 Task: Create a rule when a card is archived by anyone.
Action: Mouse moved to (810, 298)
Screenshot: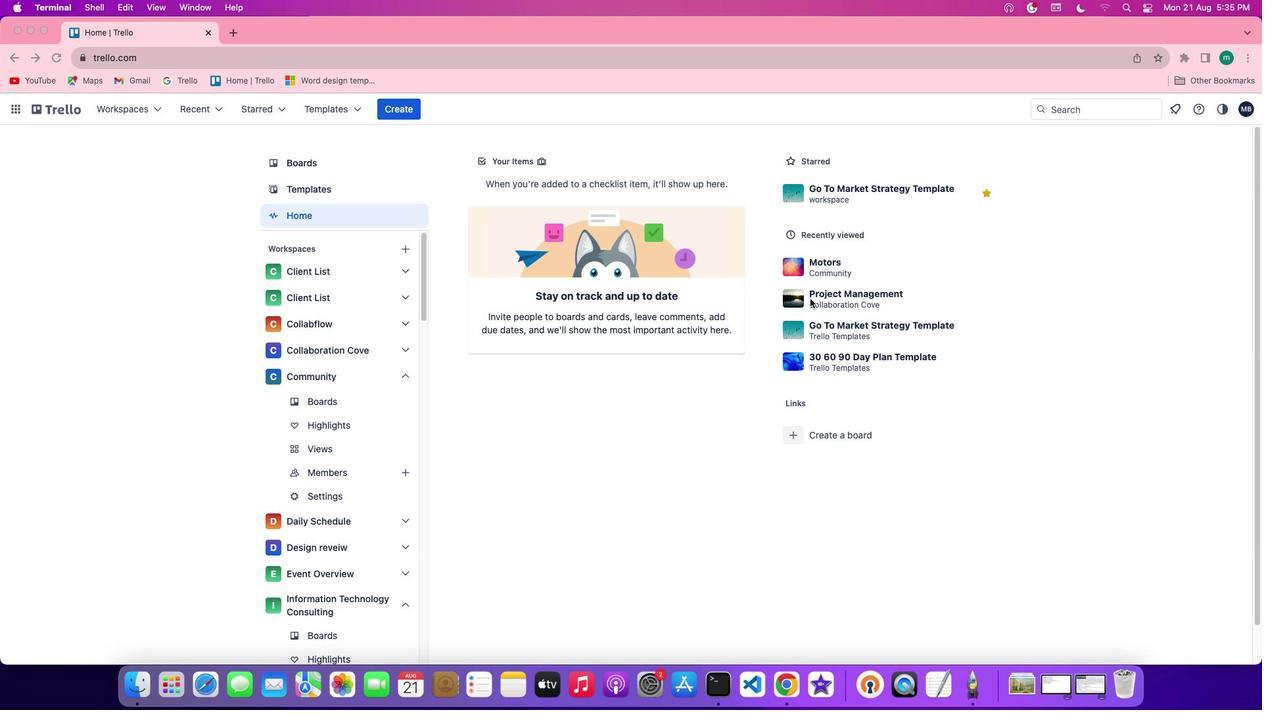 
Action: Mouse pressed left at (810, 298)
Screenshot: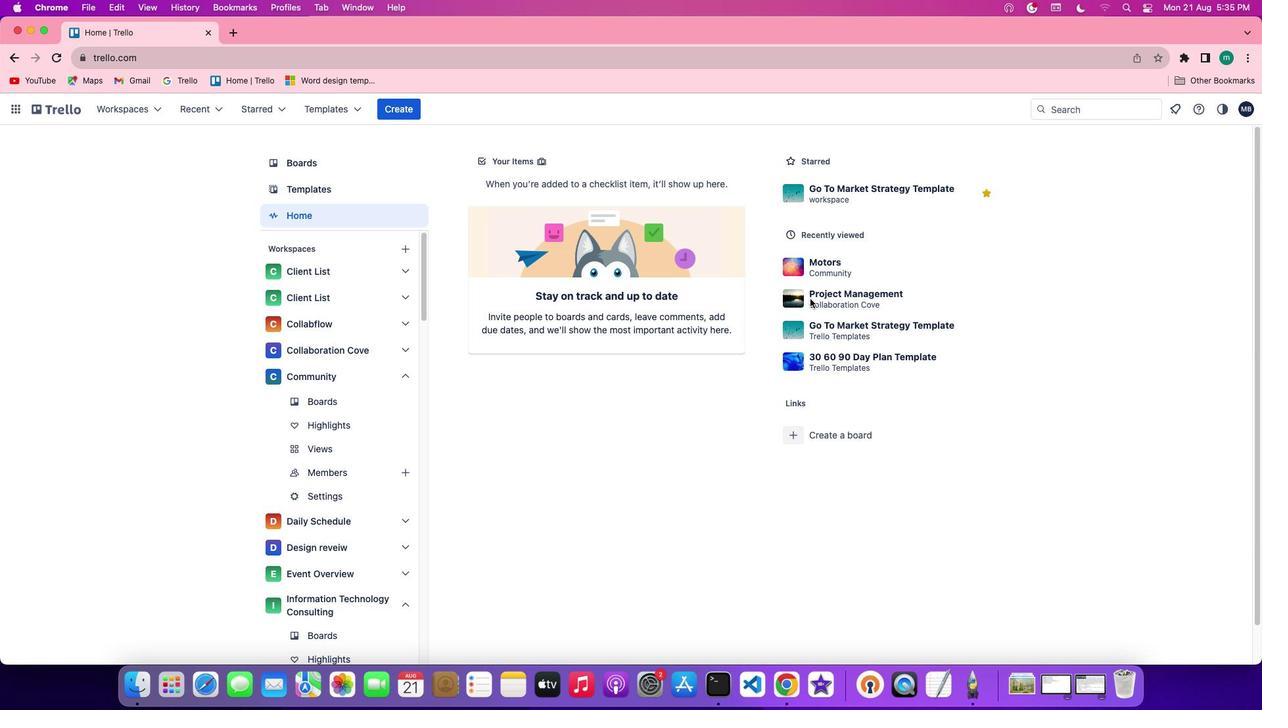 
Action: Mouse moved to (818, 296)
Screenshot: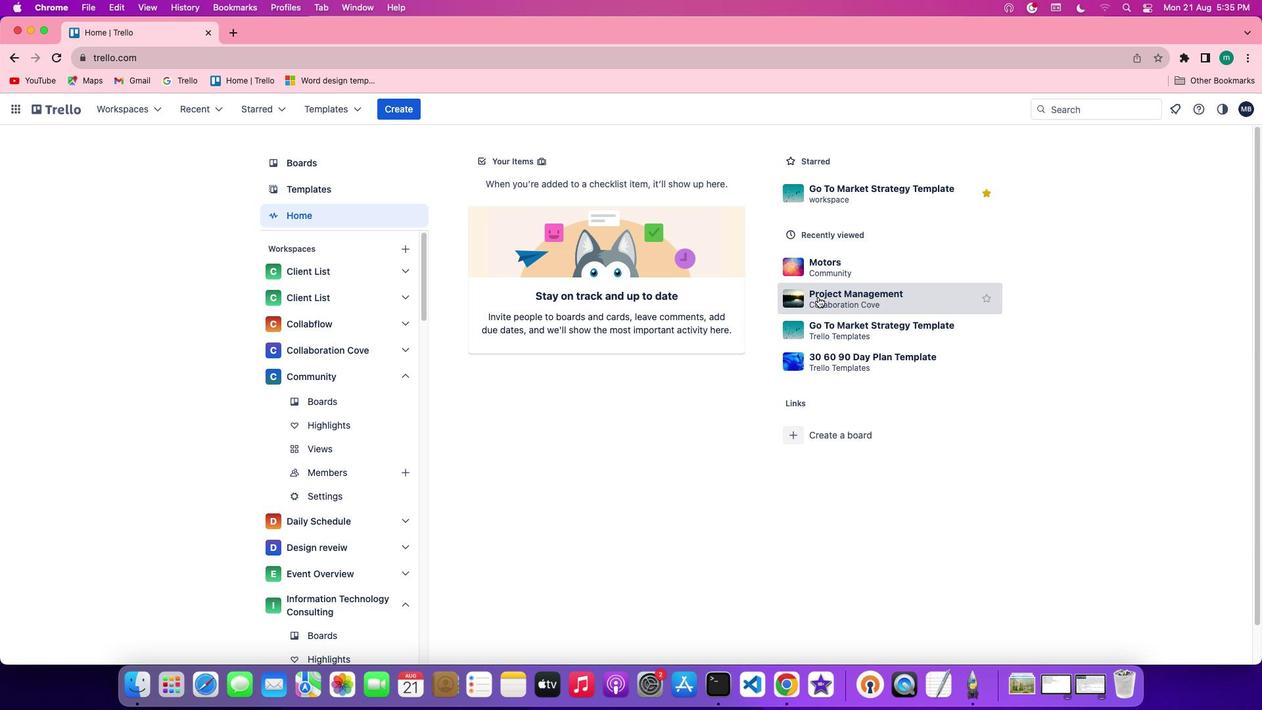 
Action: Mouse pressed left at (818, 296)
Screenshot: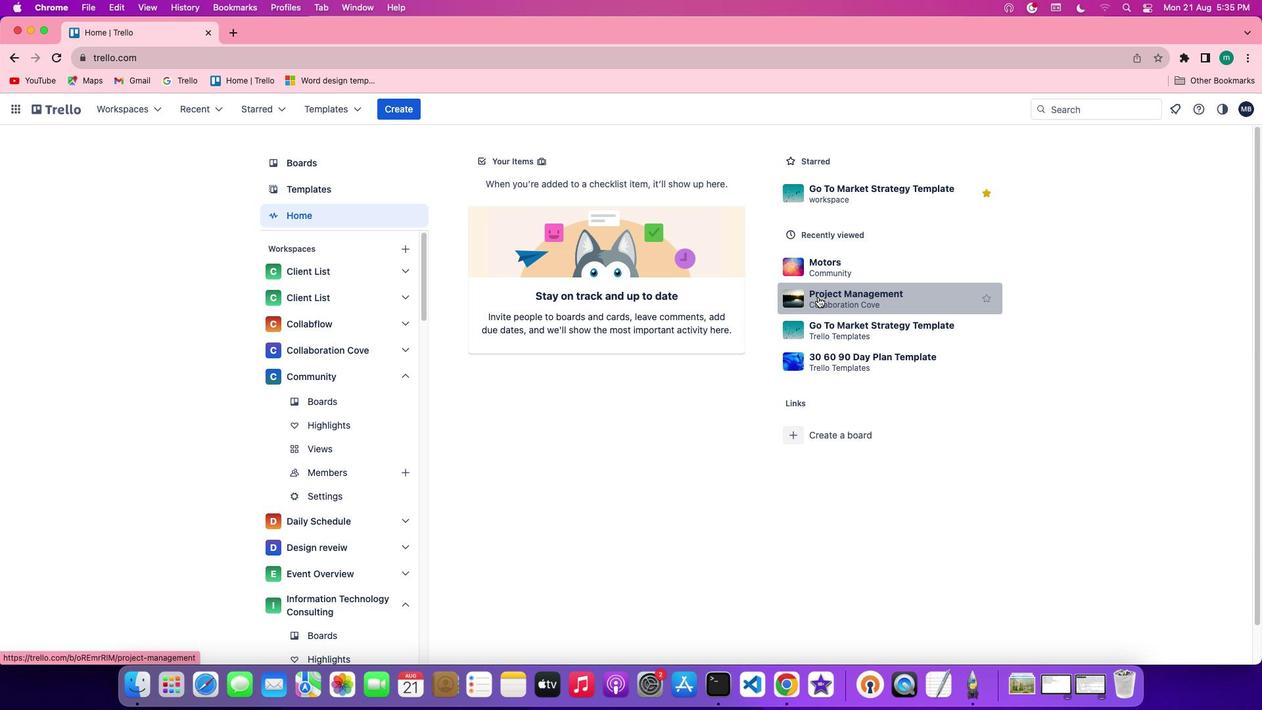 
Action: Mouse moved to (1064, 145)
Screenshot: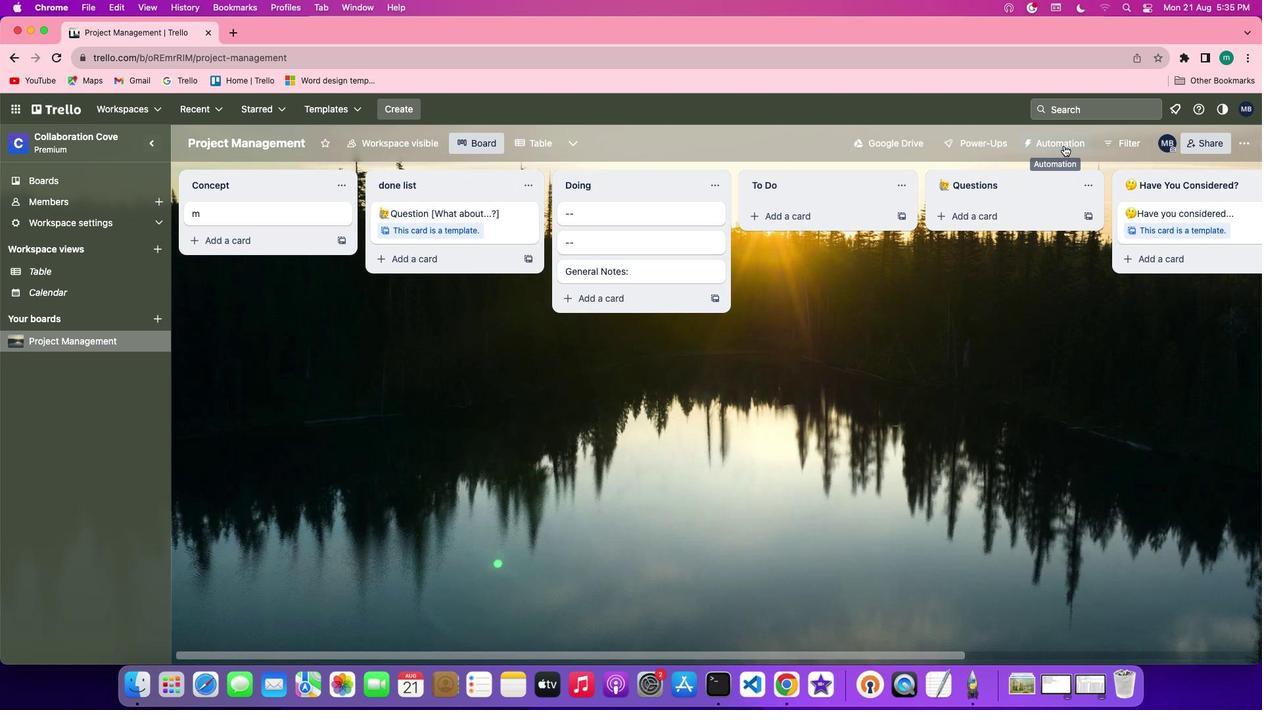 
Action: Mouse pressed left at (1064, 145)
Screenshot: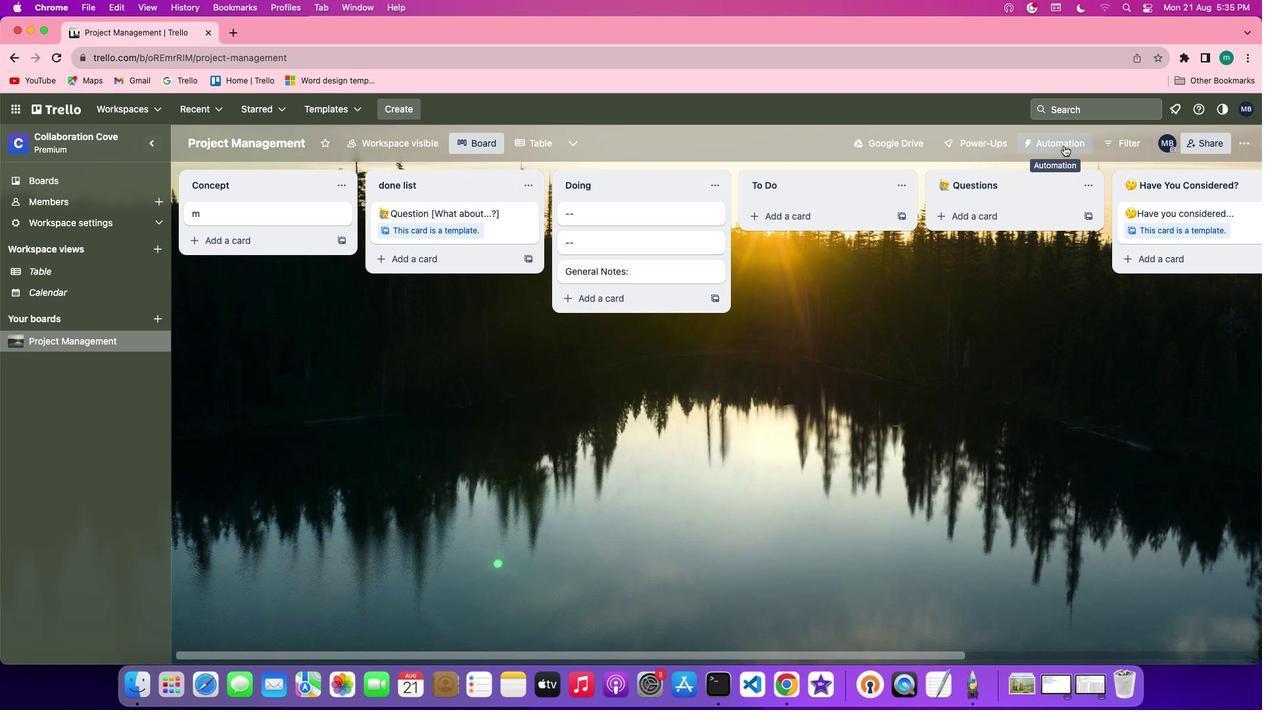 
Action: Mouse moved to (1243, 140)
Screenshot: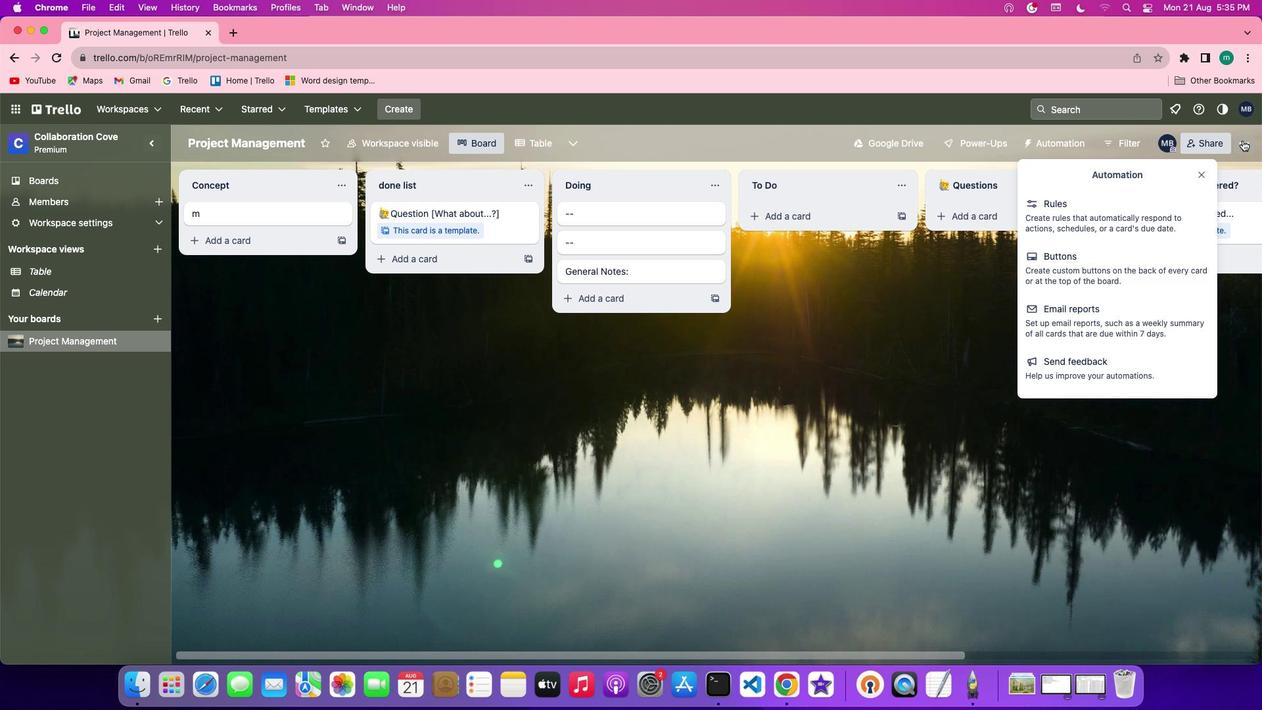 
Action: Mouse pressed left at (1243, 140)
Screenshot: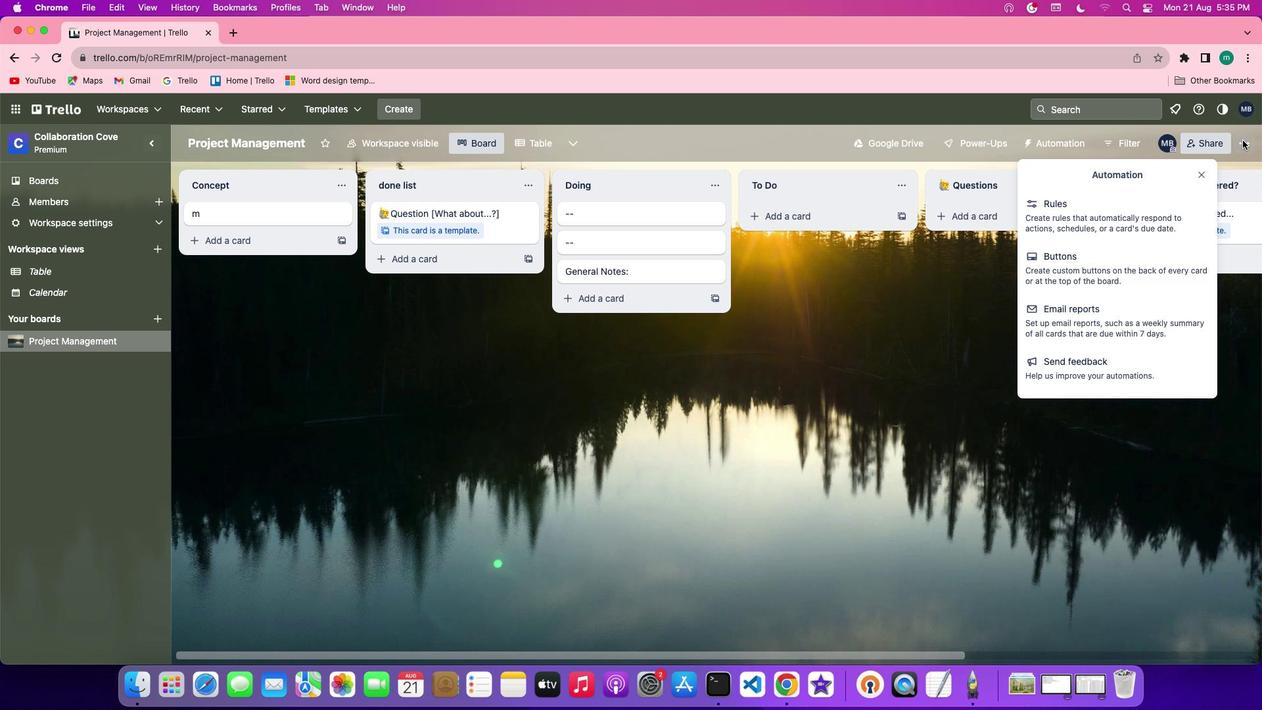 
Action: Mouse moved to (1154, 318)
Screenshot: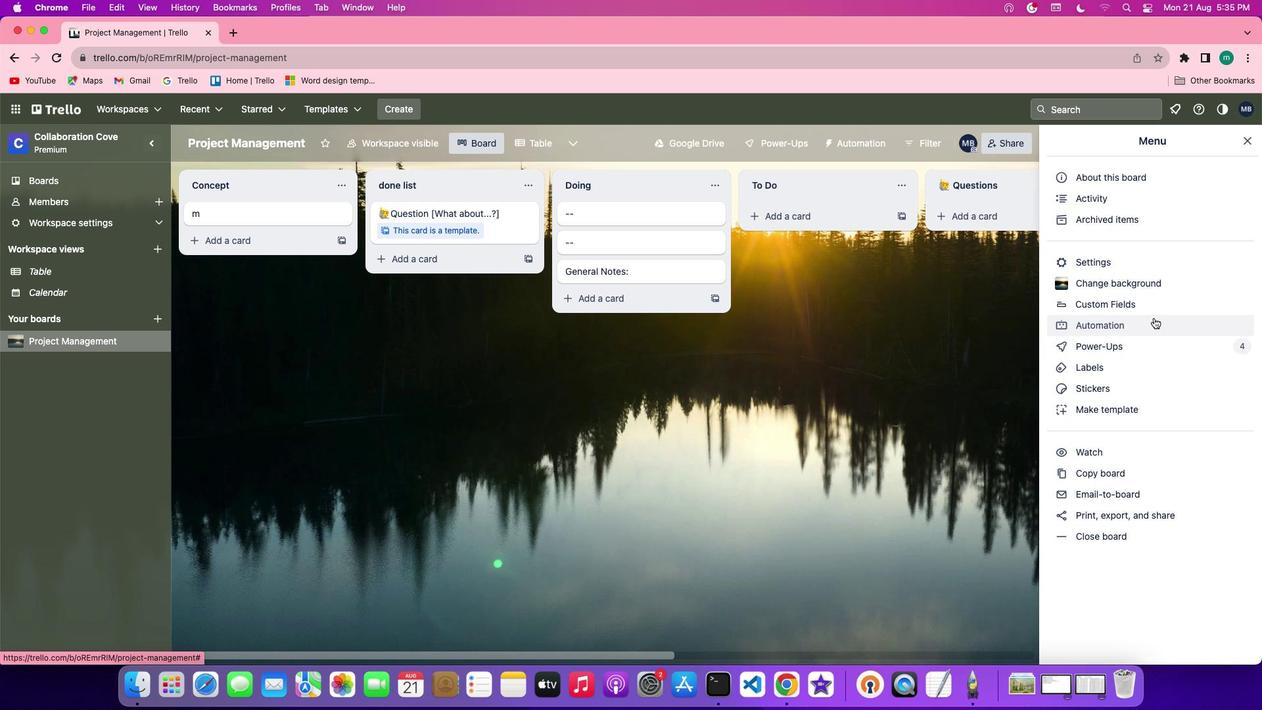 
Action: Mouse pressed left at (1154, 318)
Screenshot: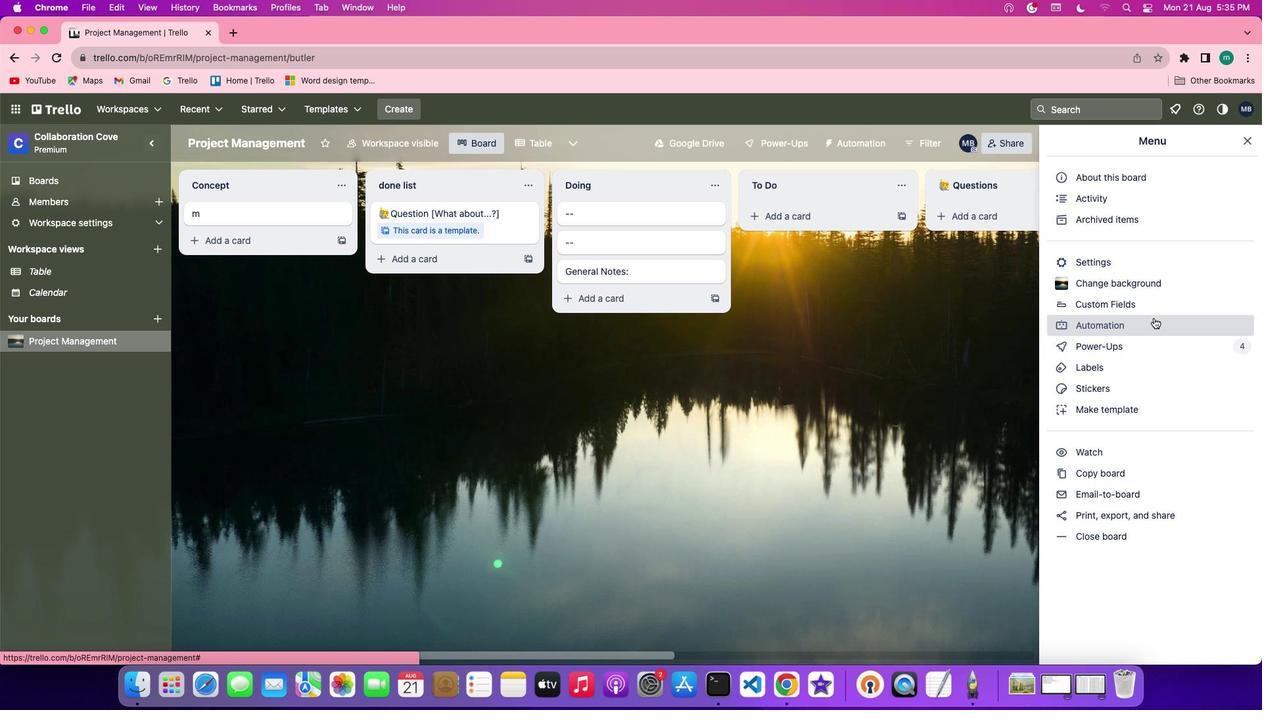 
Action: Mouse moved to (257, 255)
Screenshot: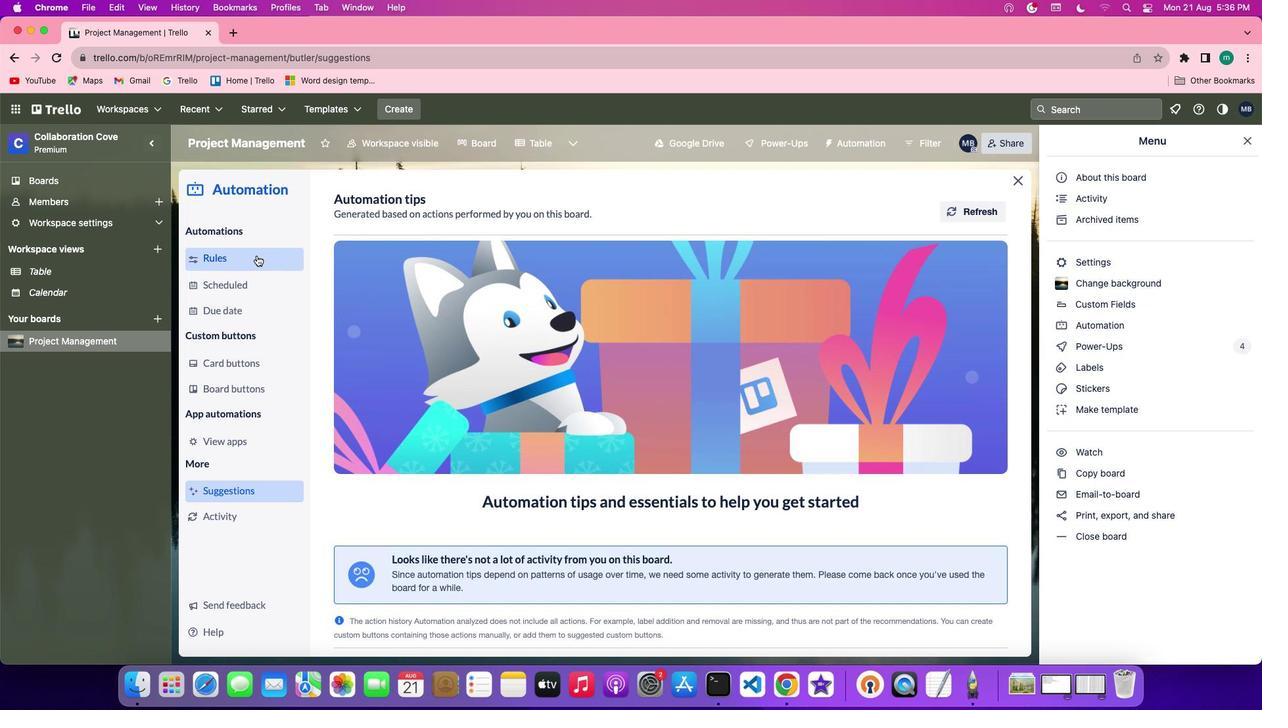 
Action: Mouse pressed left at (257, 255)
Screenshot: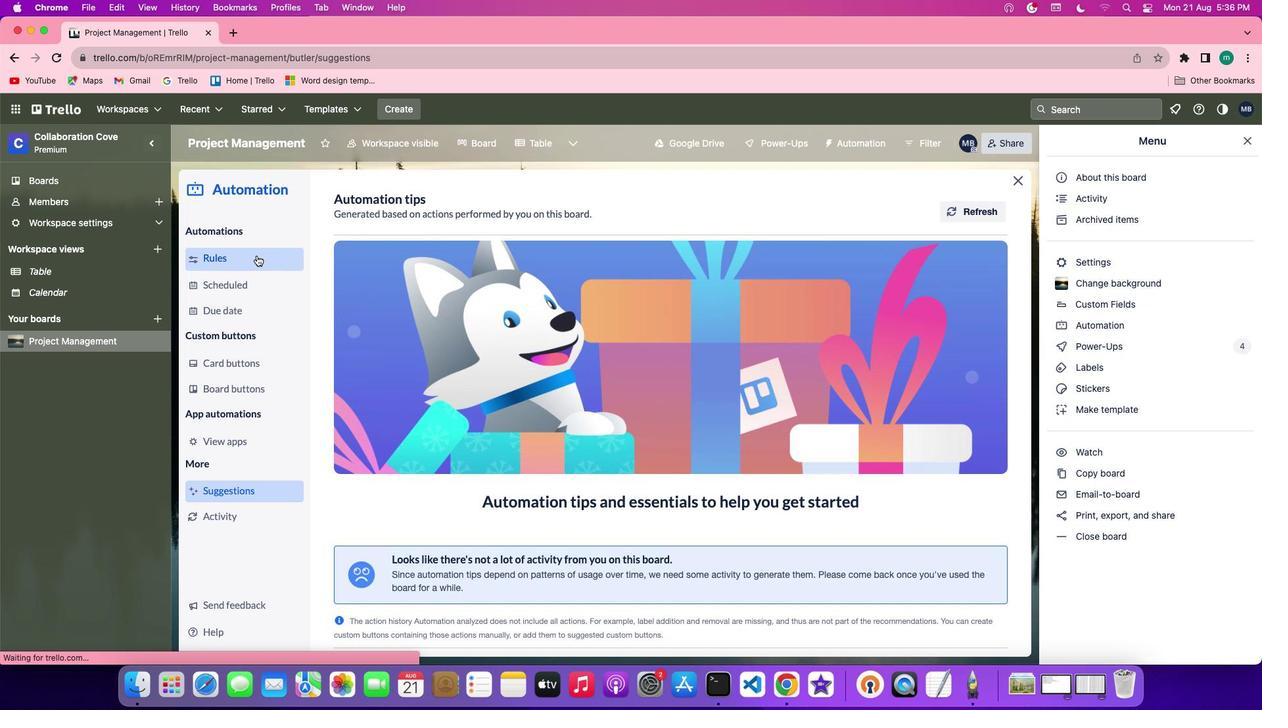 
Action: Mouse moved to (843, 205)
Screenshot: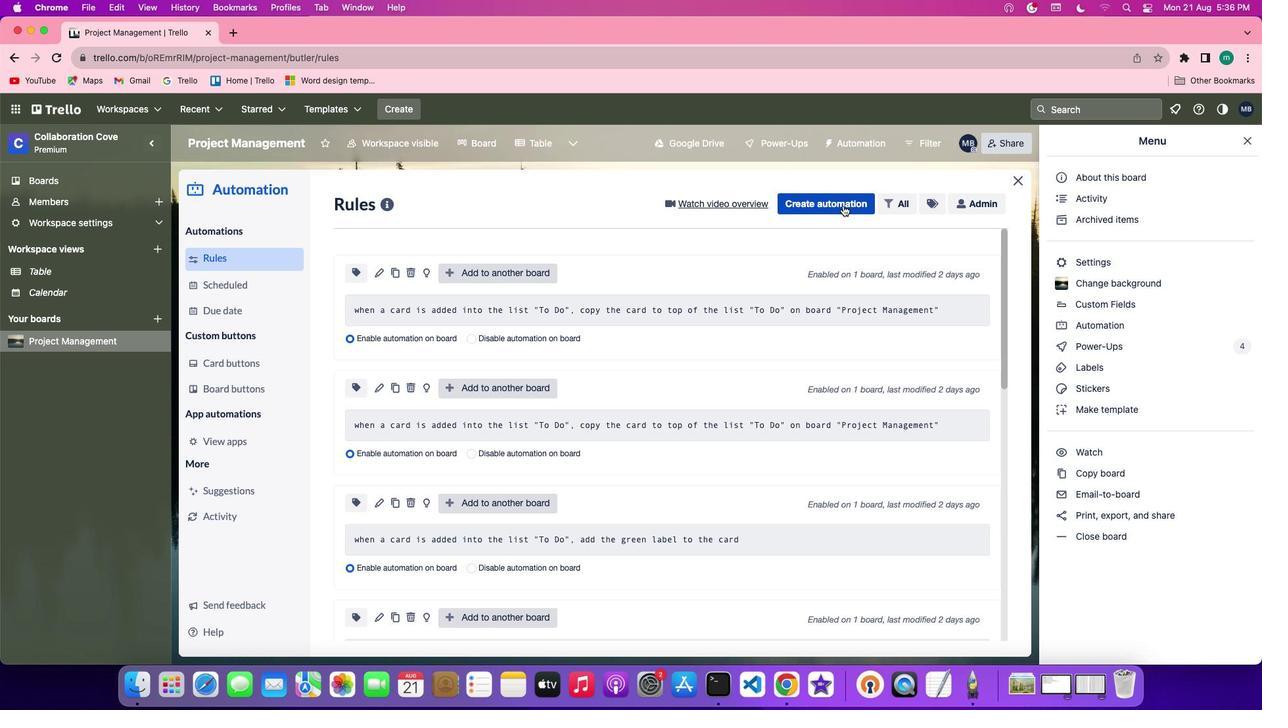 
Action: Mouse pressed left at (843, 205)
Screenshot: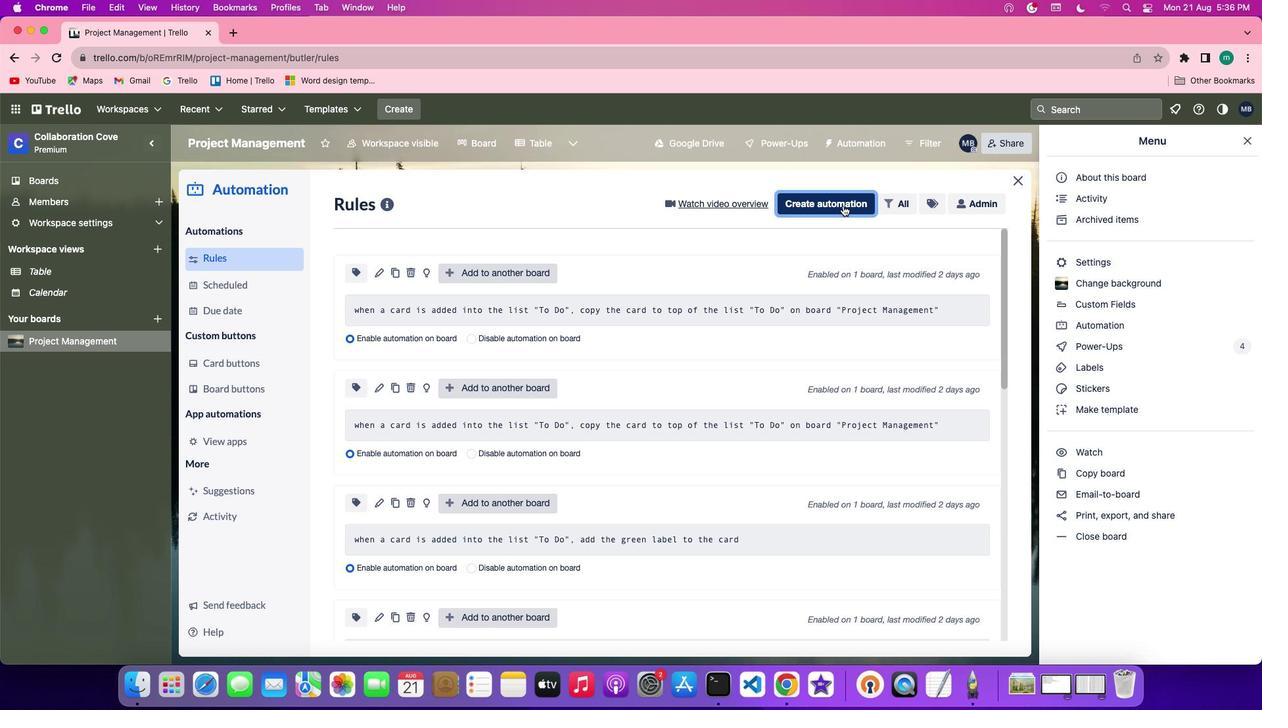 
Action: Mouse moved to (658, 361)
Screenshot: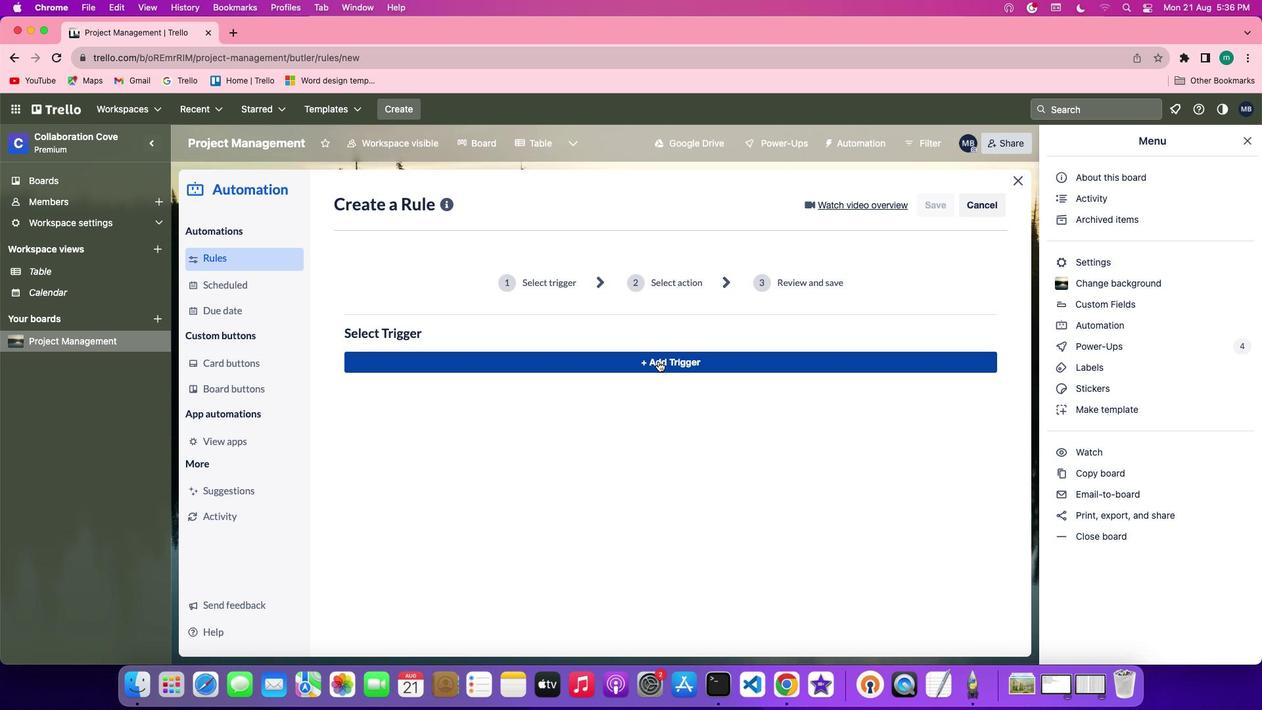 
Action: Mouse pressed left at (658, 361)
Screenshot: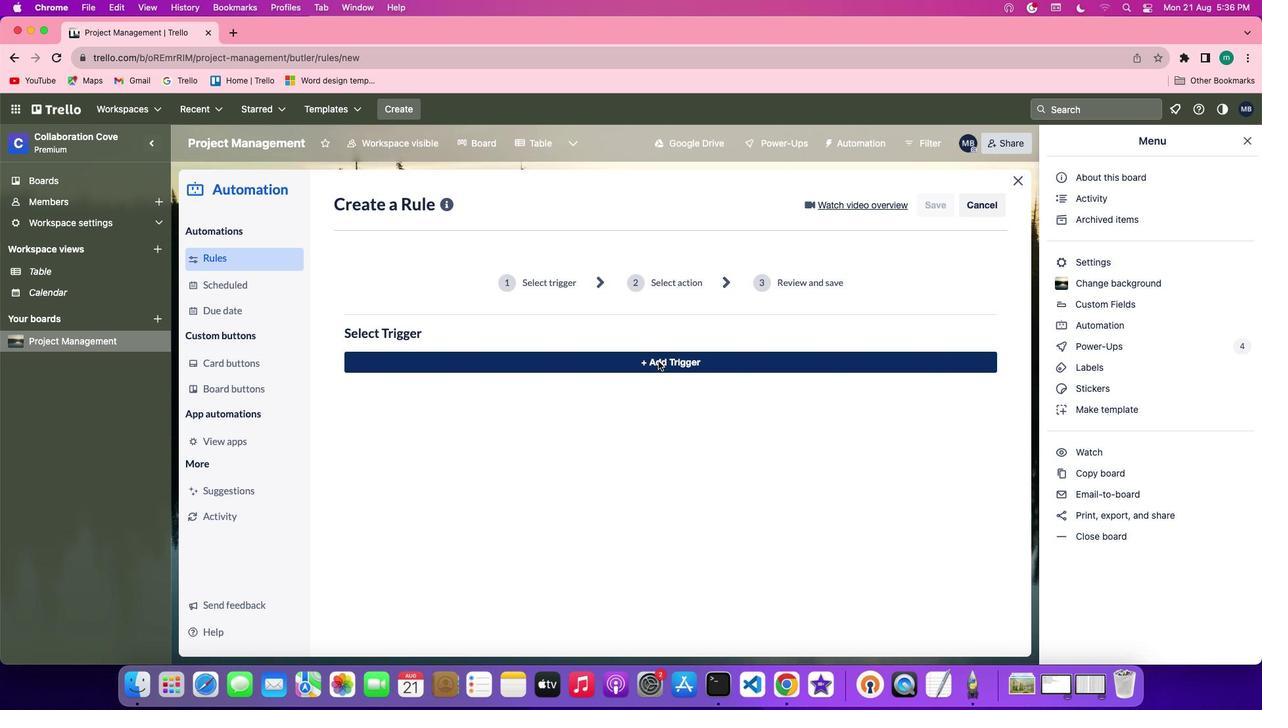 
Action: Mouse moved to (371, 392)
Screenshot: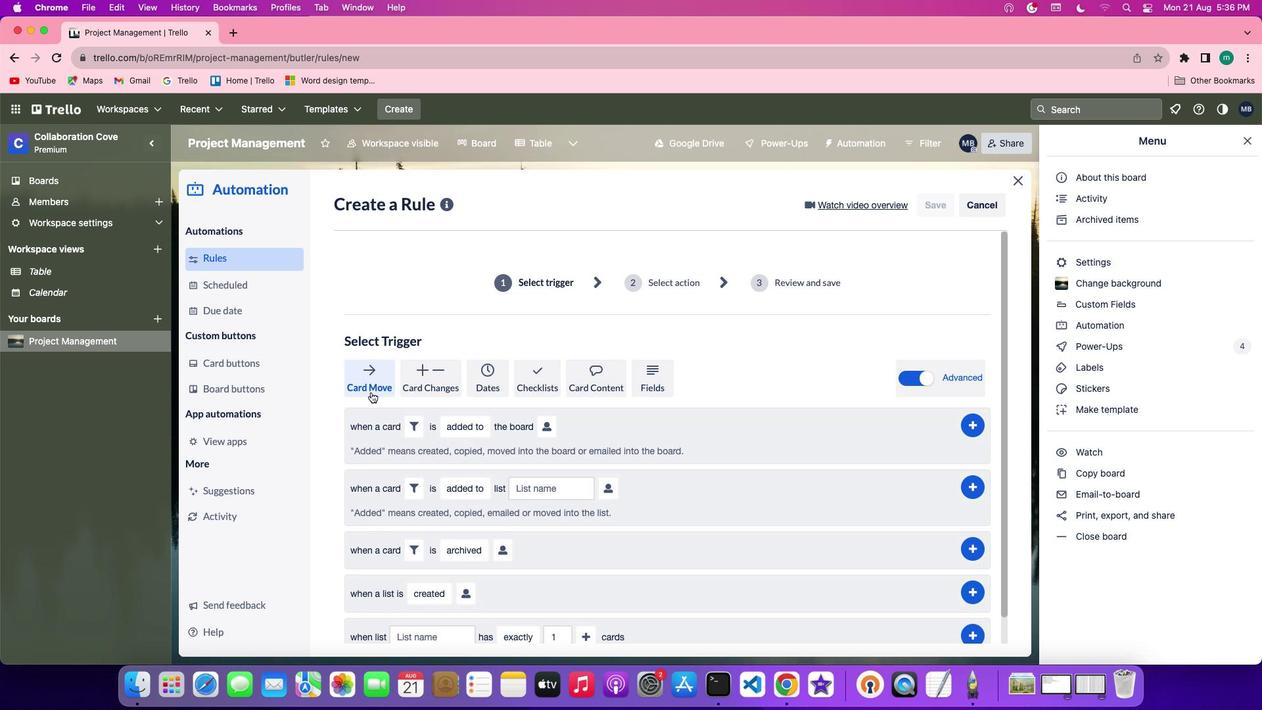 
Action: Mouse pressed left at (371, 392)
Screenshot: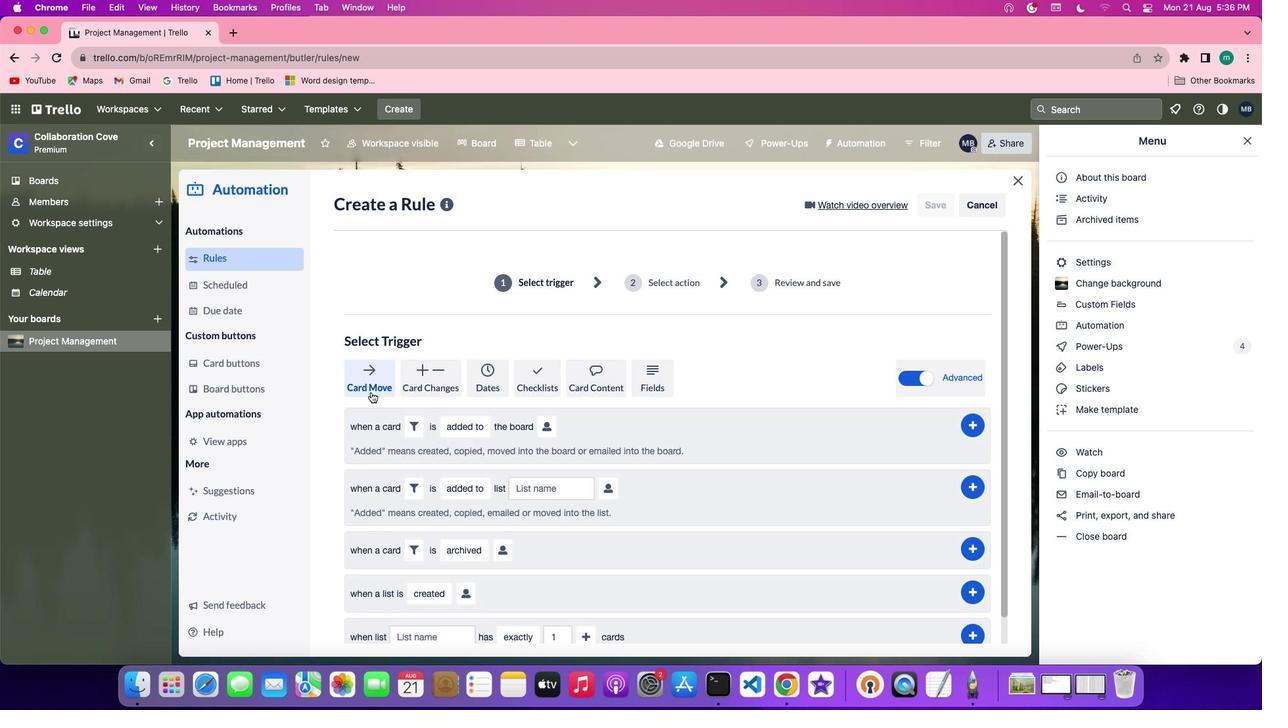 
Action: Mouse scrolled (371, 392) with delta (0, 0)
Screenshot: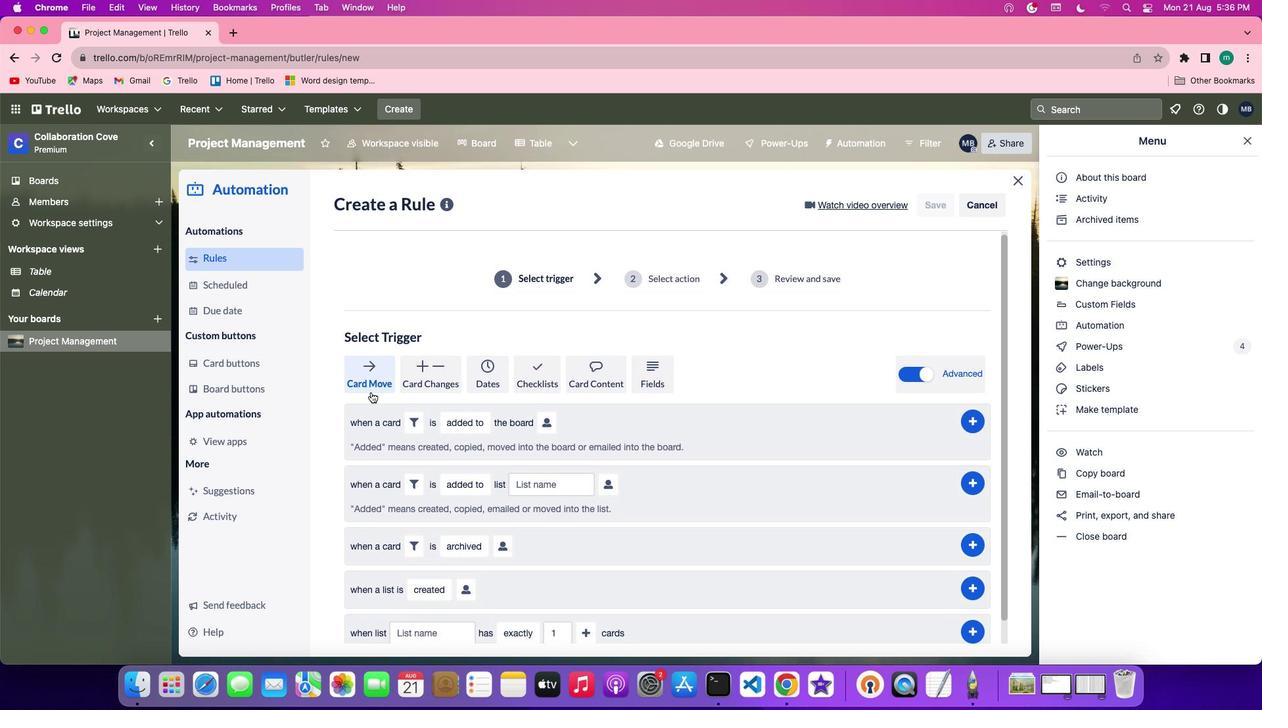 
Action: Mouse scrolled (371, 392) with delta (0, 0)
Screenshot: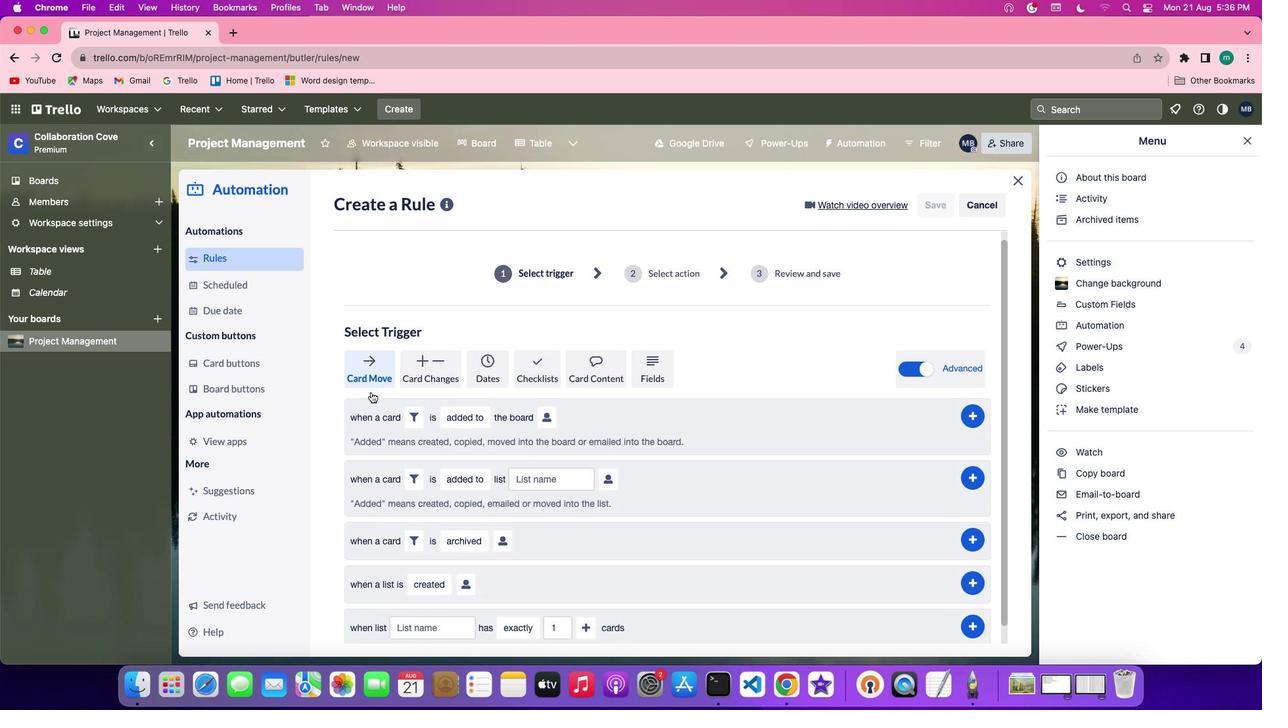 
Action: Mouse scrolled (371, 392) with delta (0, 0)
Screenshot: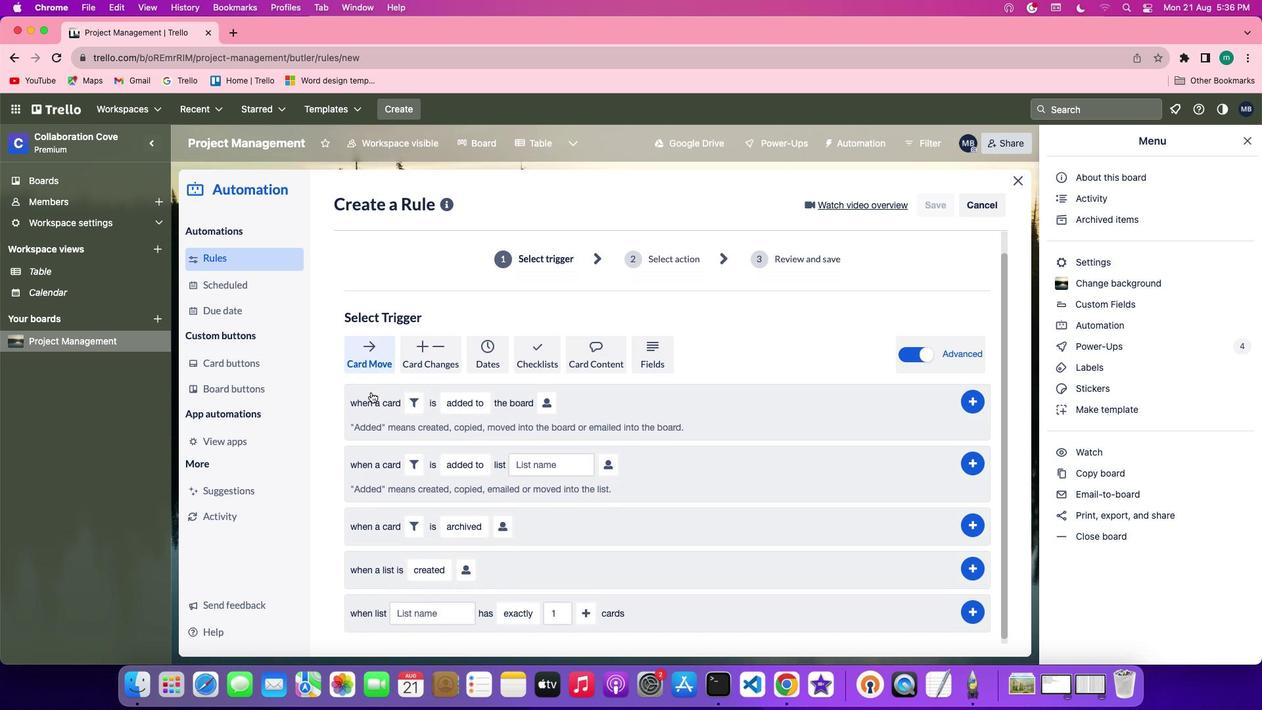 
Action: Mouse moved to (448, 403)
Screenshot: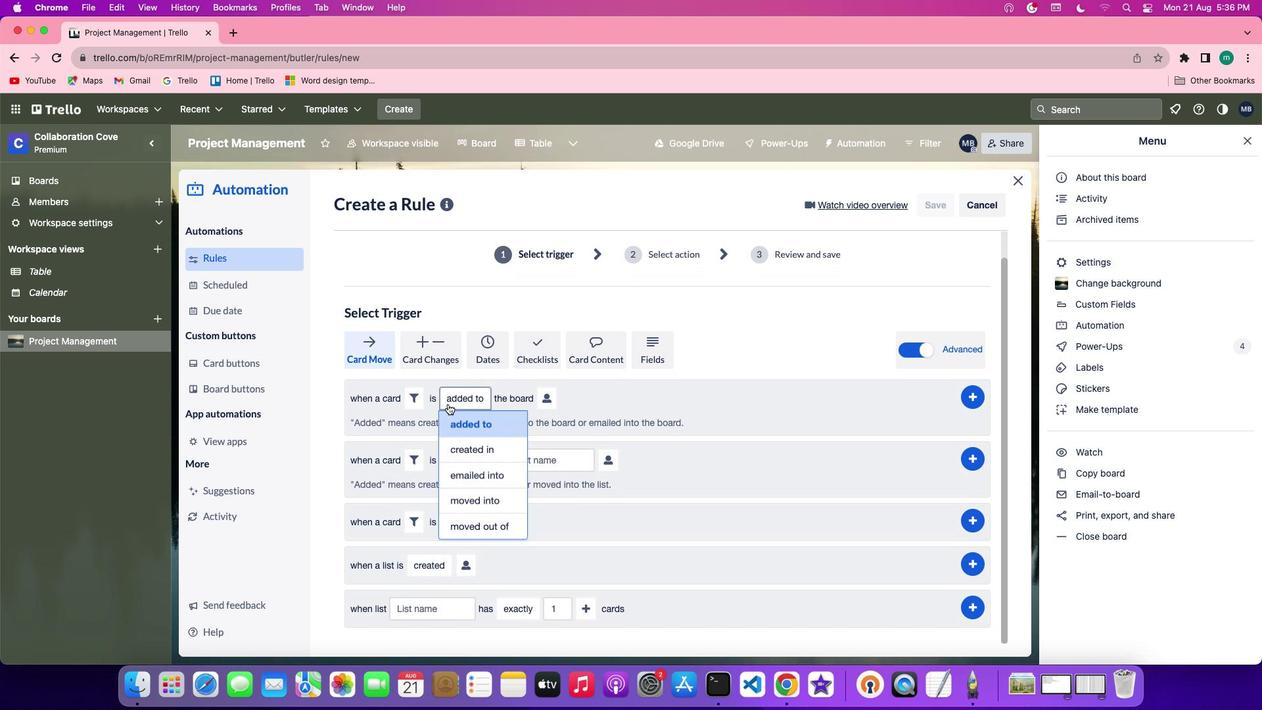 
Action: Mouse pressed left at (448, 403)
Screenshot: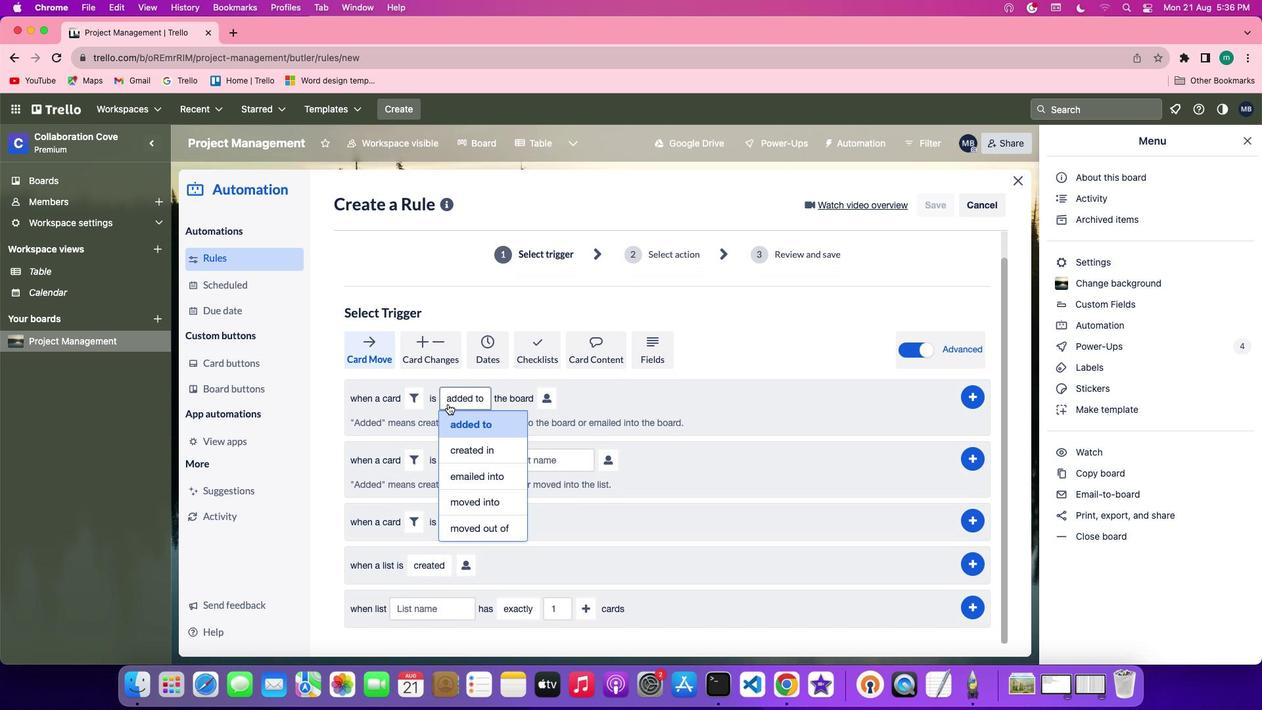 
Action: Mouse moved to (465, 470)
Screenshot: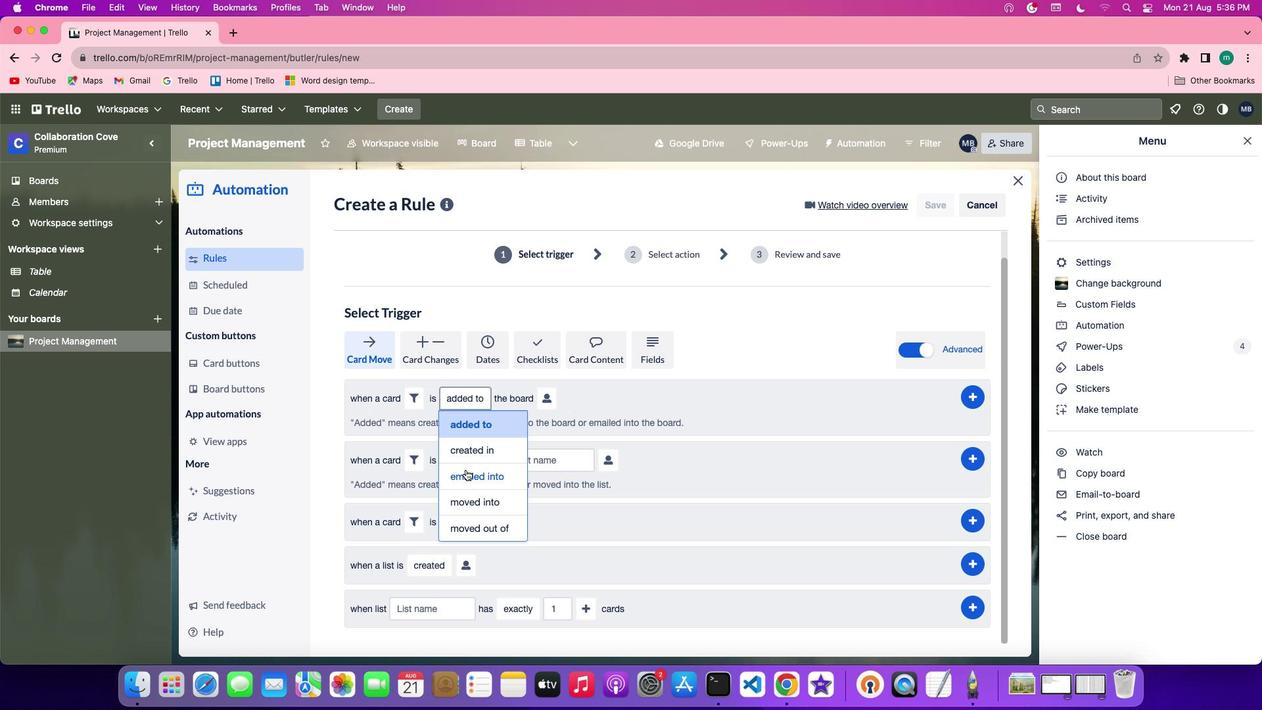 
Action: Mouse pressed left at (465, 470)
Screenshot: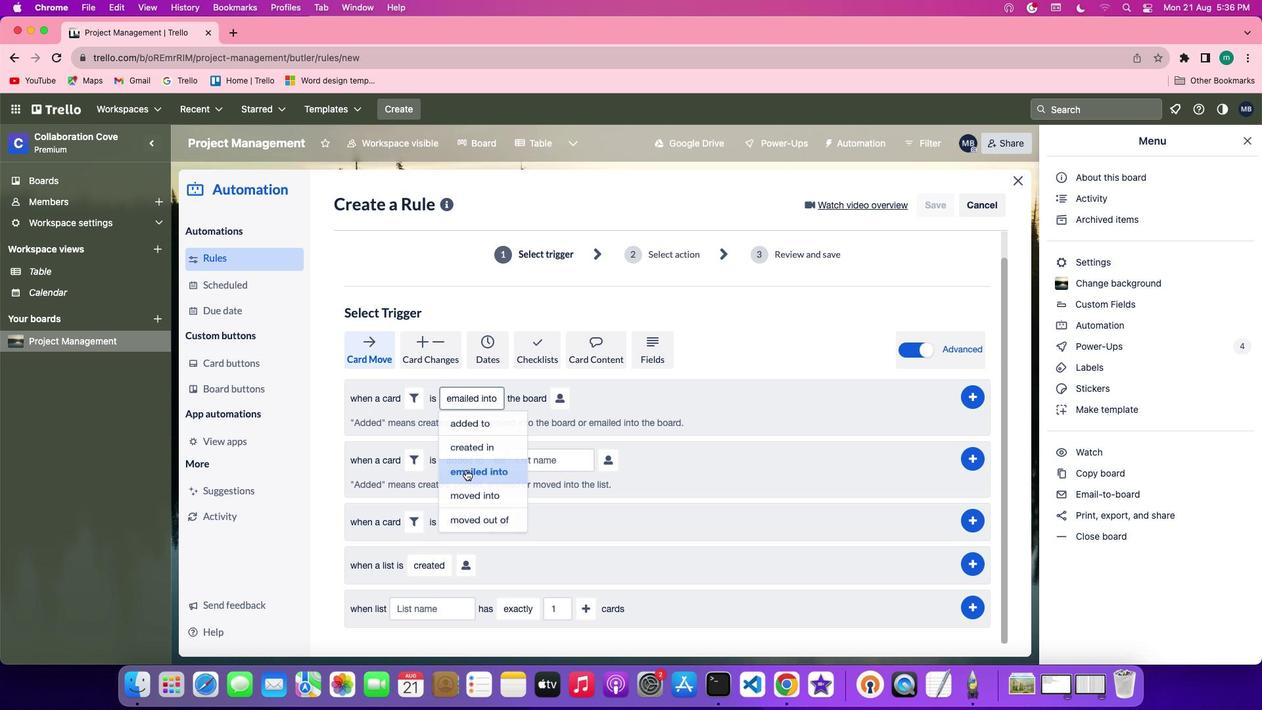 
Action: Mouse moved to (572, 401)
Screenshot: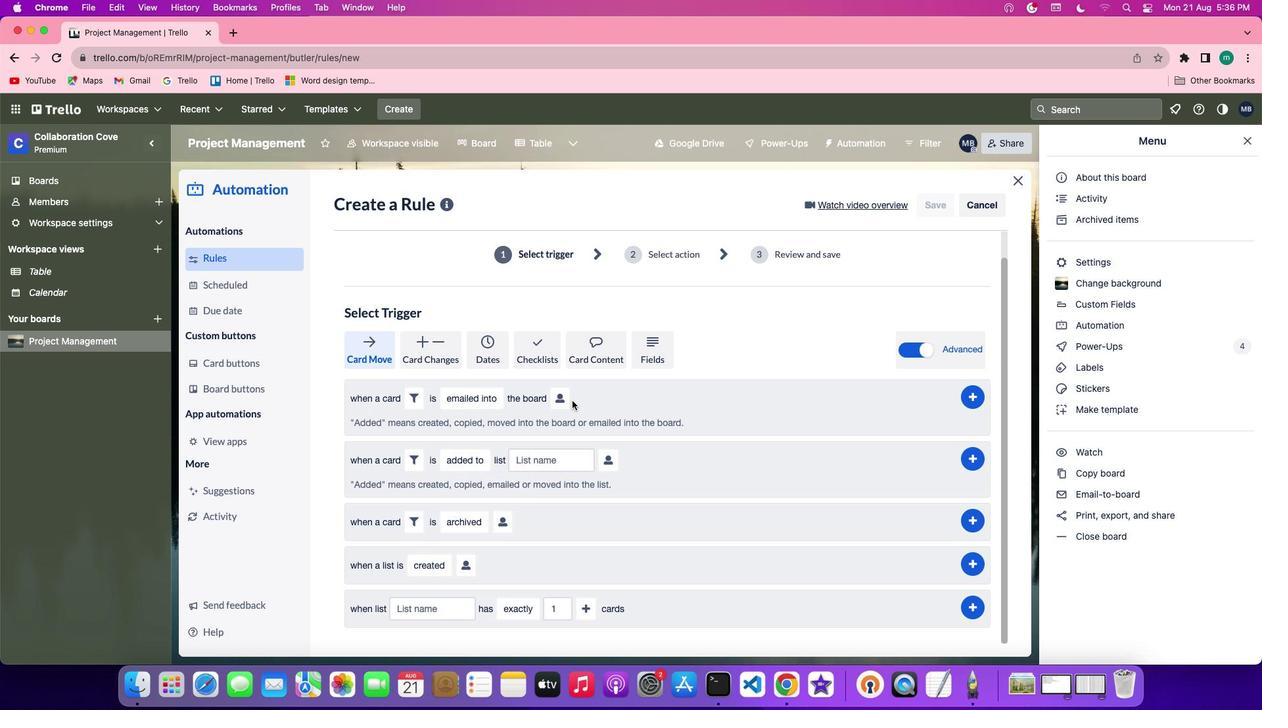 
Action: Mouse pressed left at (572, 401)
Screenshot: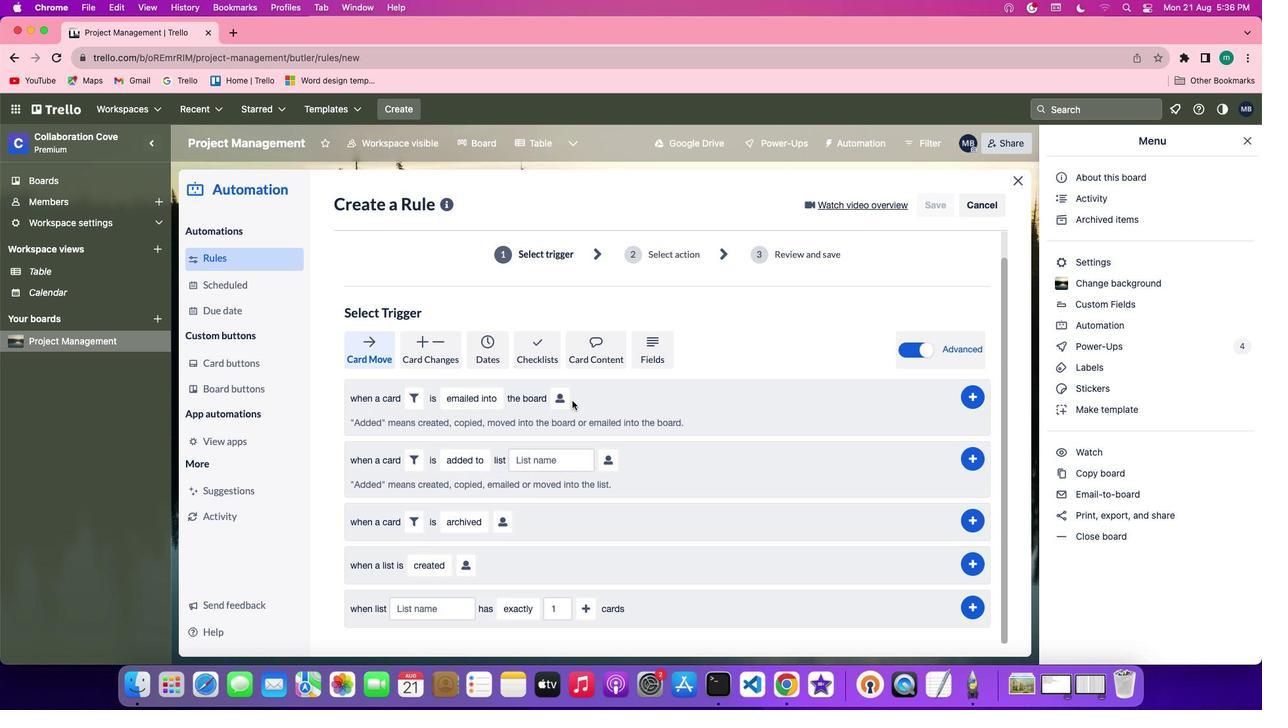 
Action: Mouse moved to (564, 402)
Screenshot: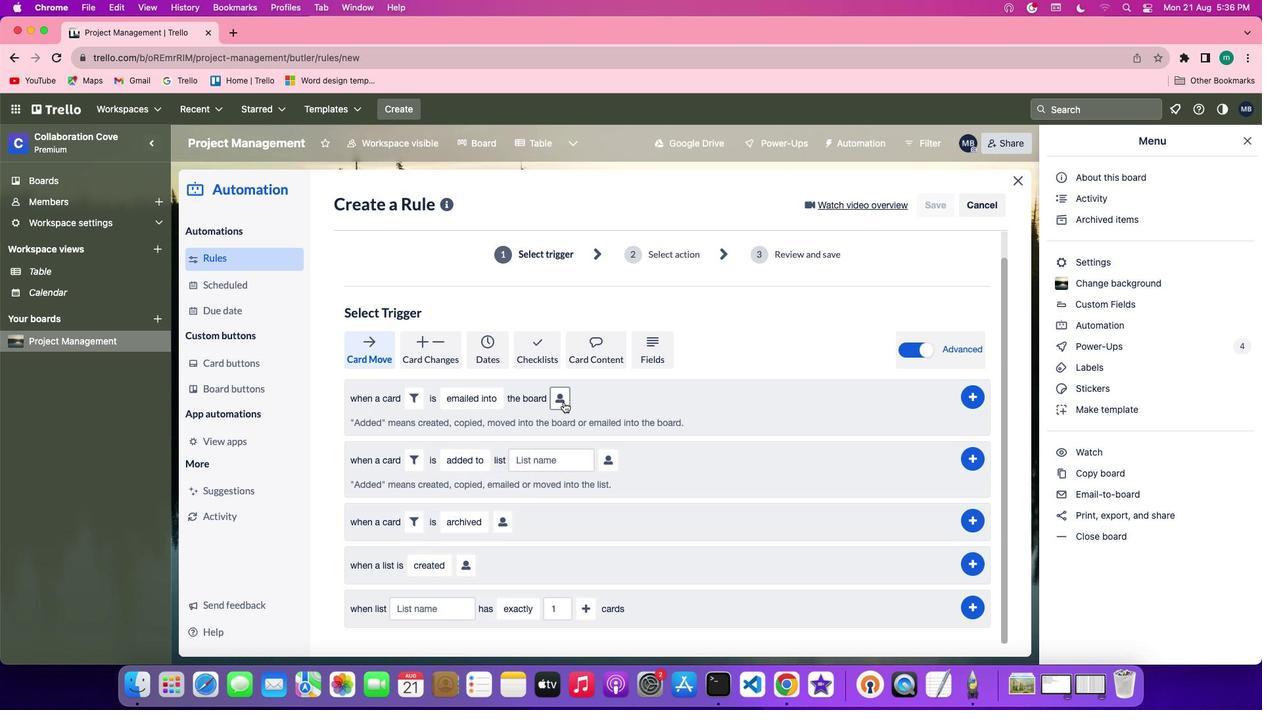 
Action: Mouse pressed left at (564, 402)
Screenshot: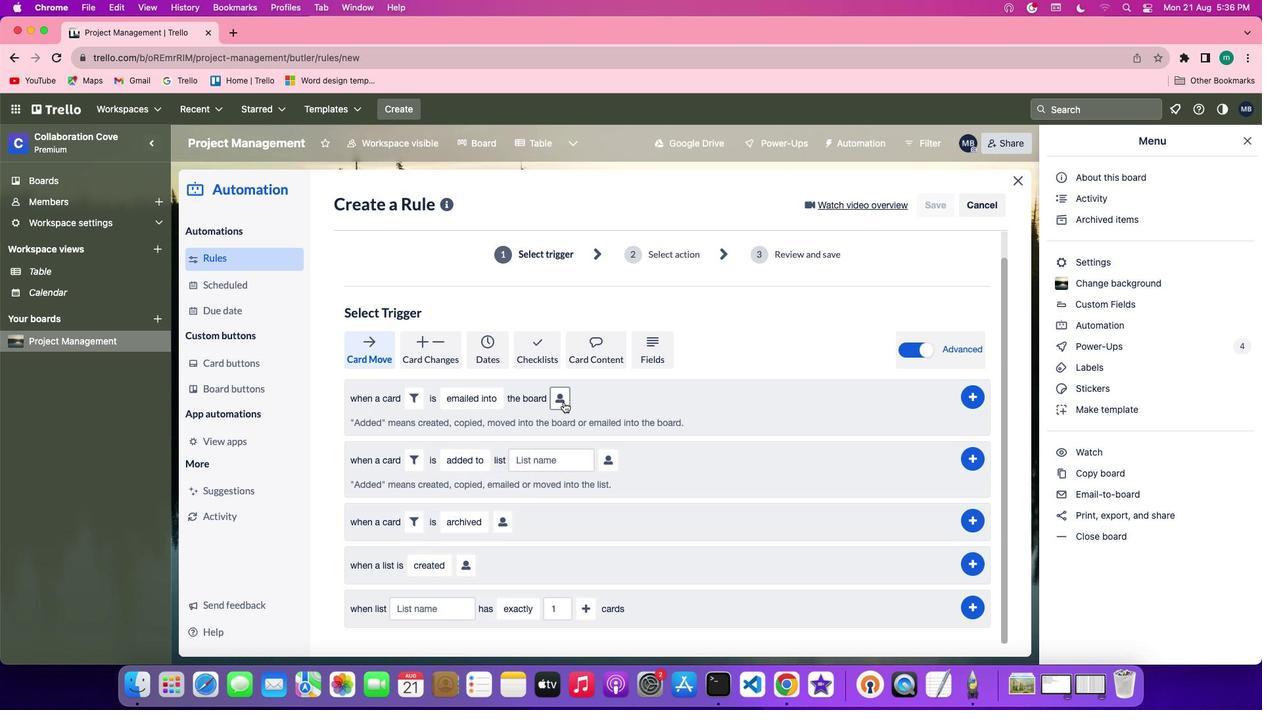 
Action: Mouse moved to (783, 443)
Screenshot: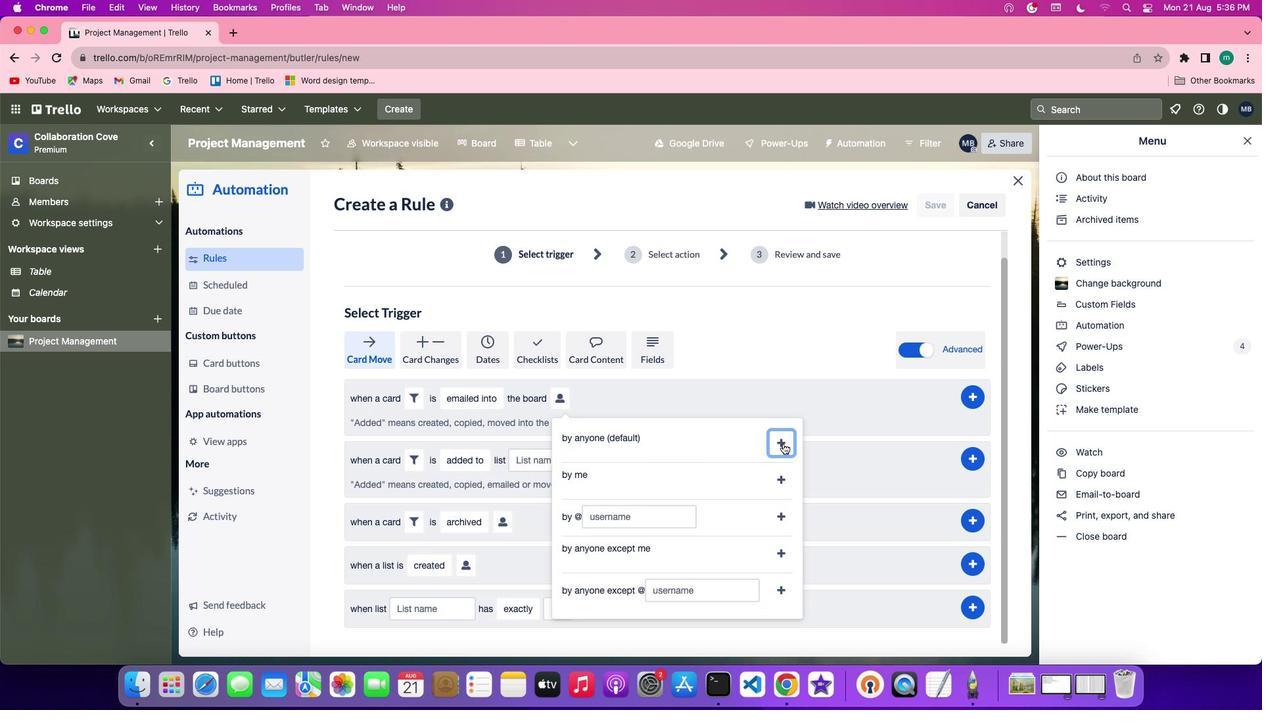 
Action: Mouse pressed left at (783, 443)
Screenshot: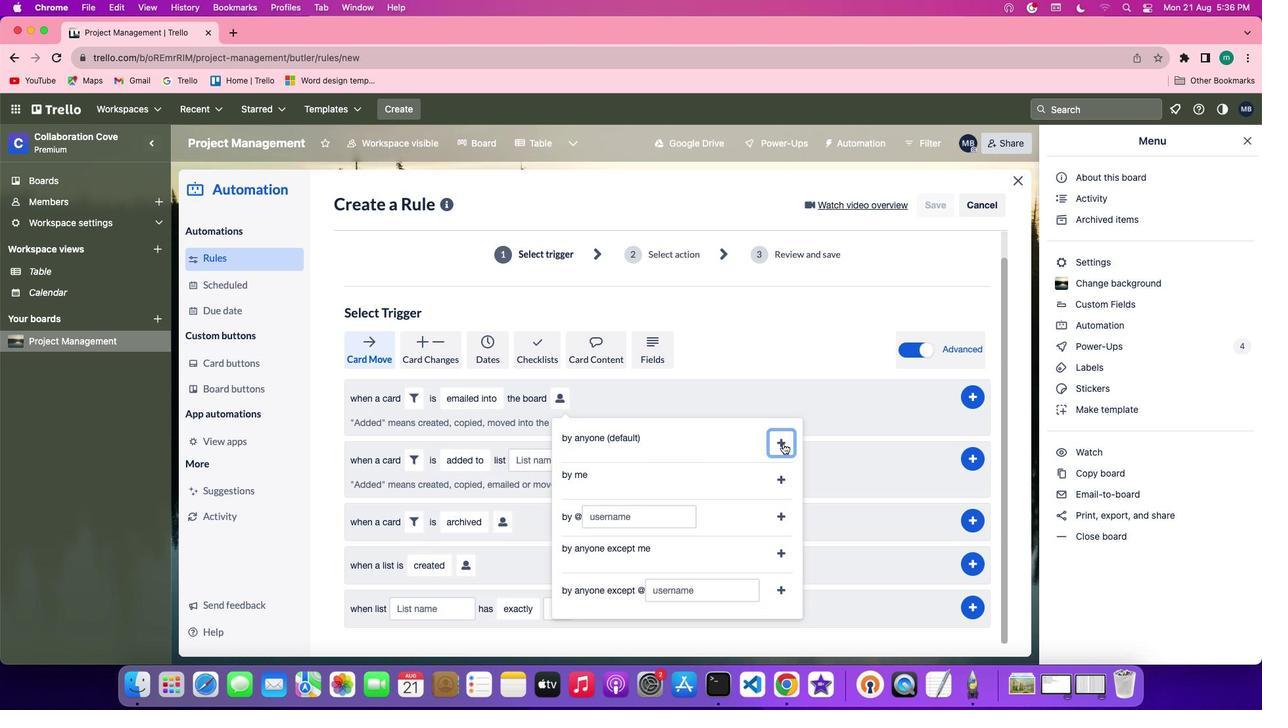 
Action: Mouse moved to (973, 400)
Screenshot: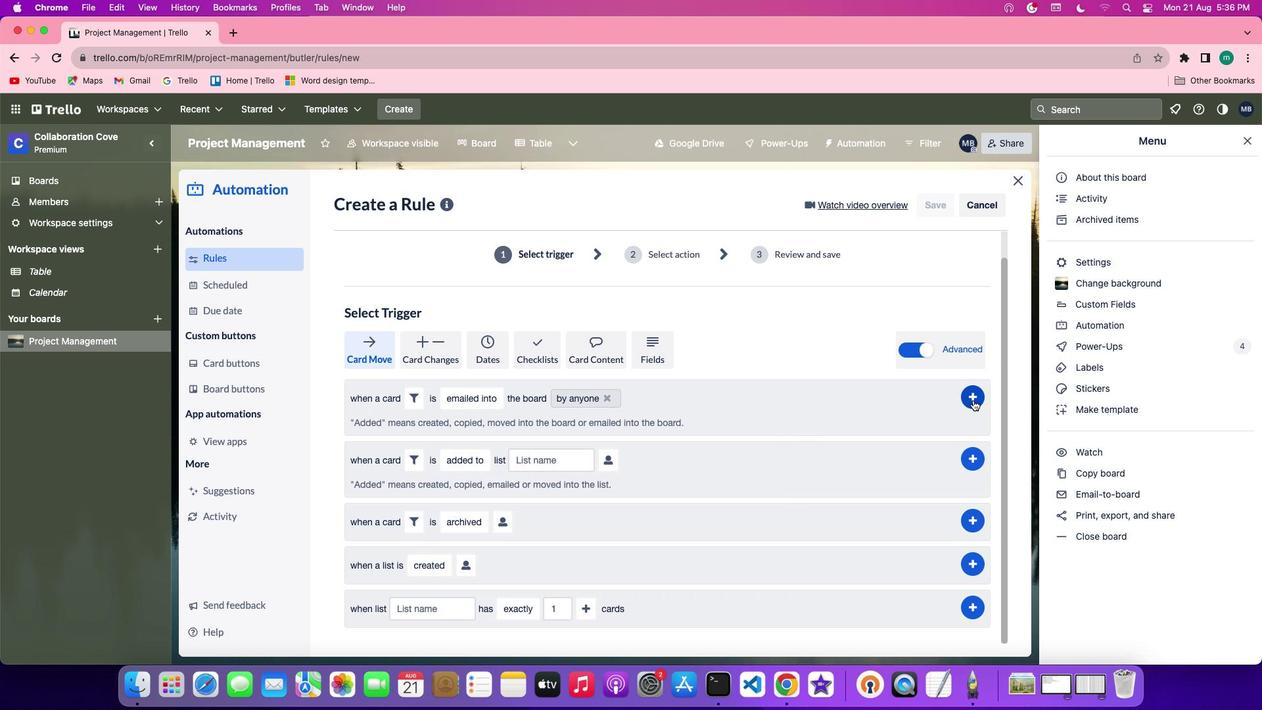 
Action: Mouse pressed left at (973, 400)
Screenshot: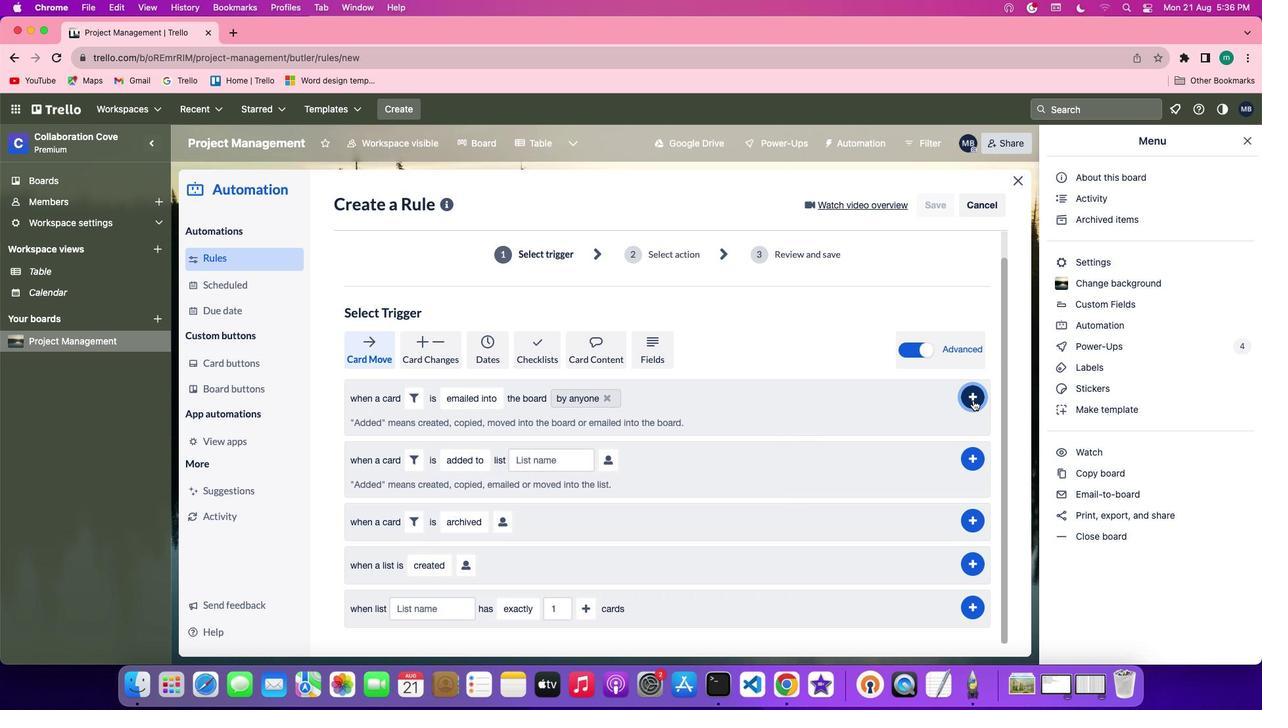 
